 Task: Select Default skin tone.
Action: Mouse moved to (517, 135)
Screenshot: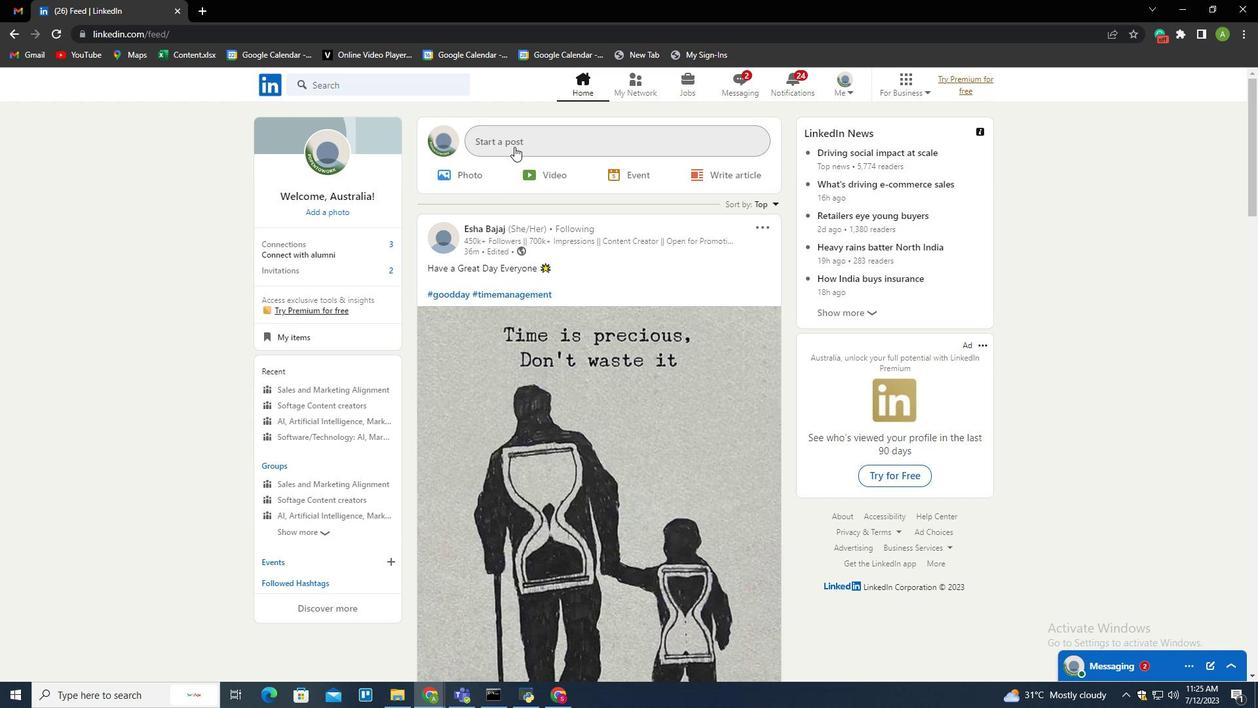 
Action: Mouse pressed left at (517, 135)
Screenshot: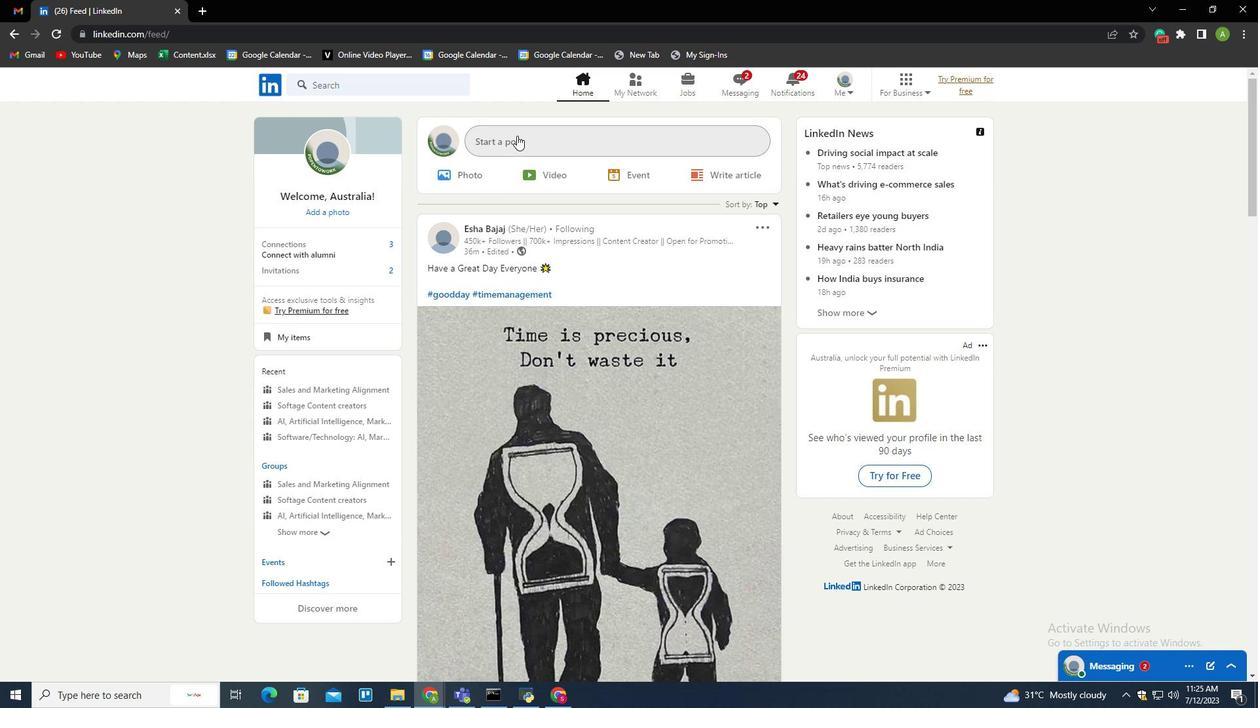 
Action: Mouse moved to (412, 348)
Screenshot: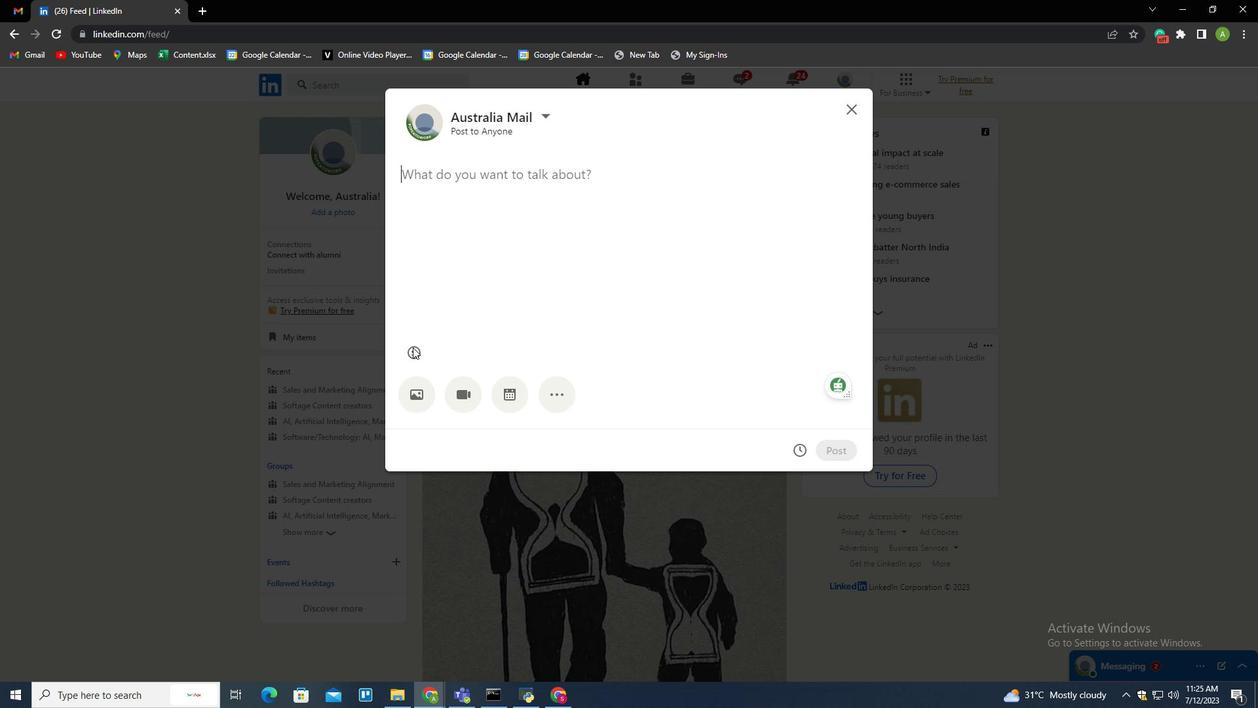 
Action: Mouse pressed left at (412, 348)
Screenshot: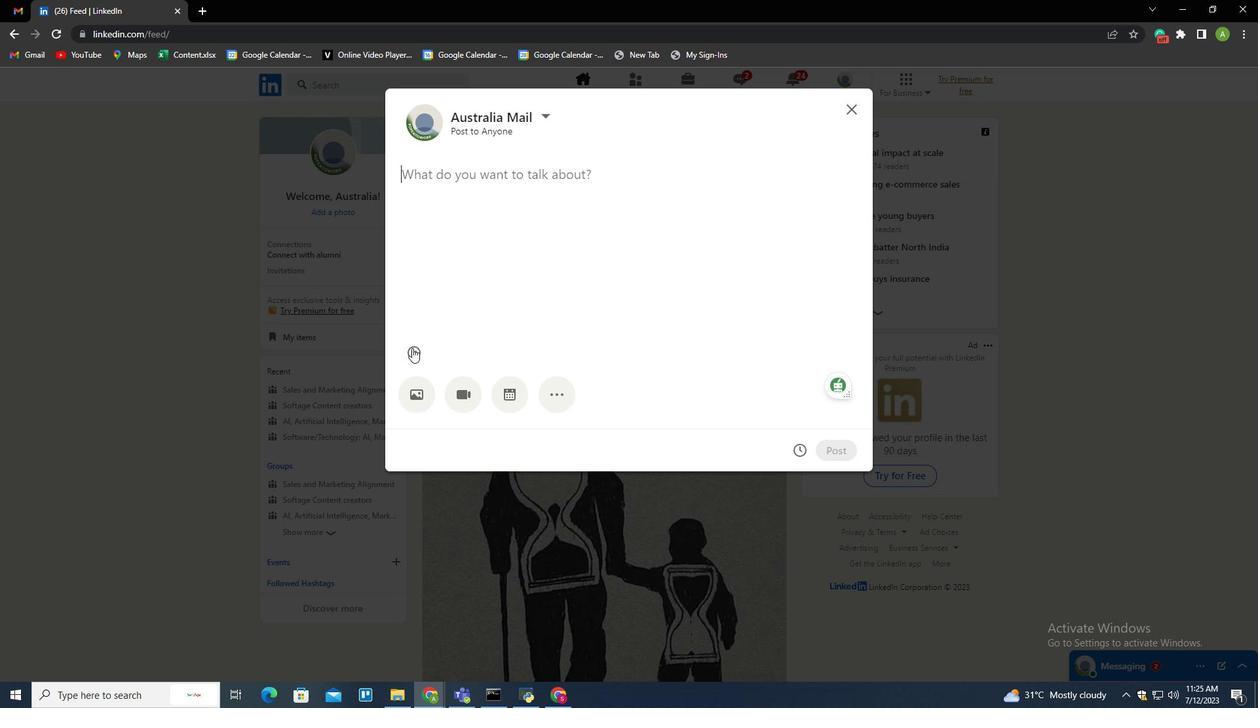 
Action: Mouse moved to (486, 384)
Screenshot: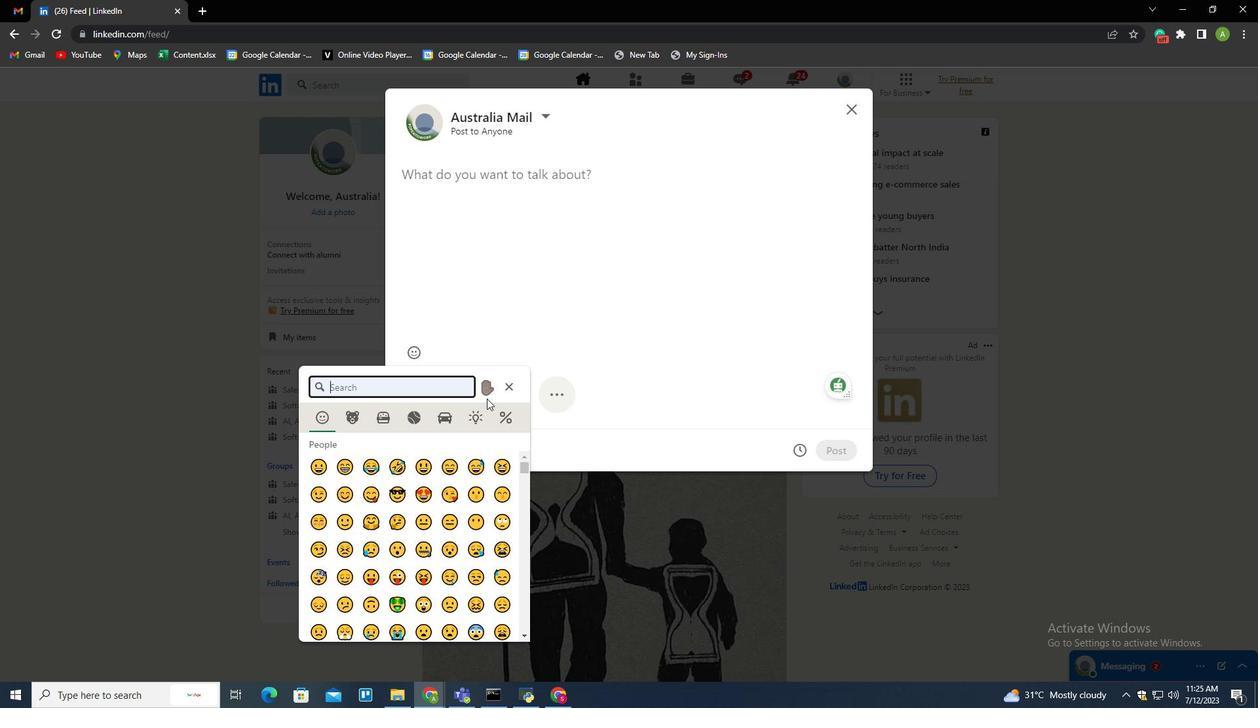 
Action: Mouse pressed left at (486, 384)
Screenshot: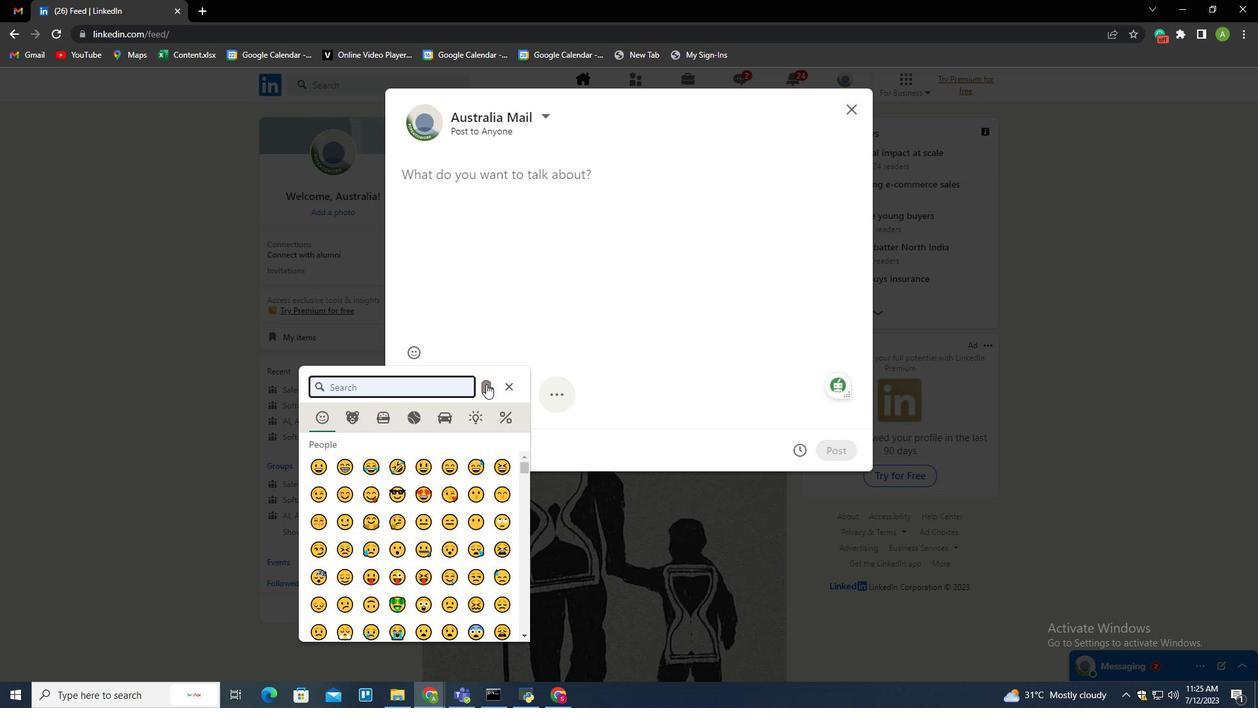 
Action: Mouse moved to (489, 415)
Screenshot: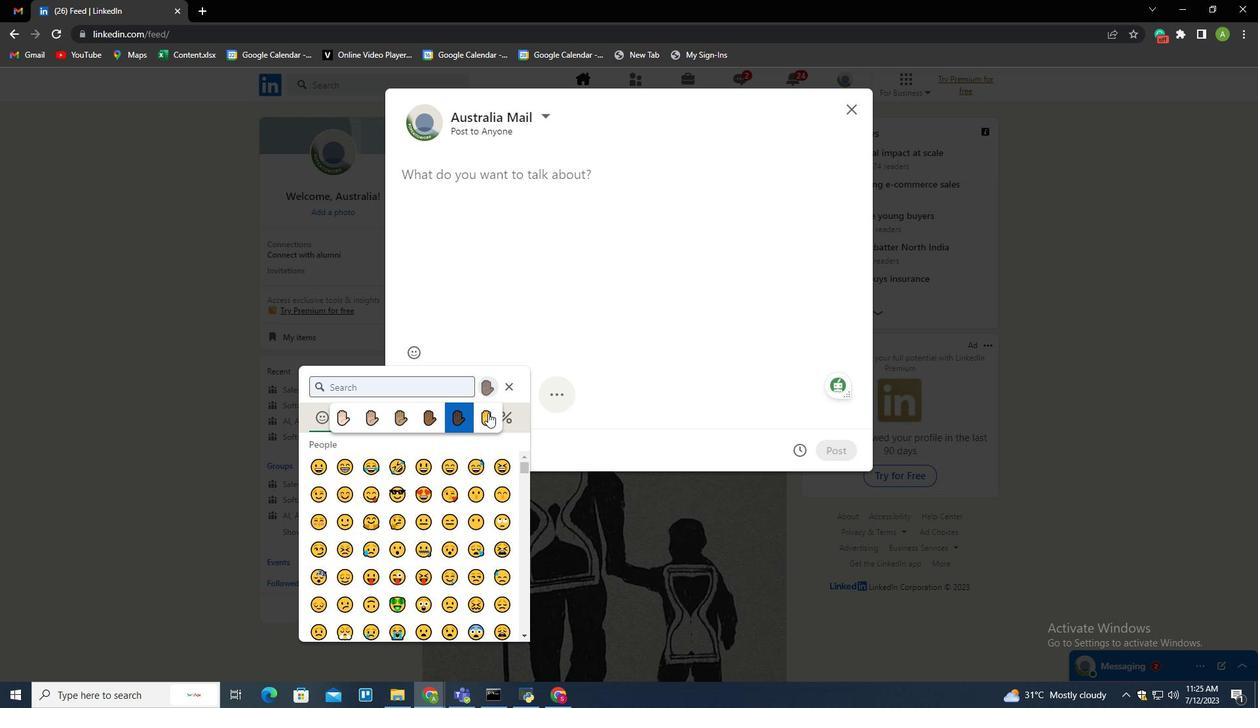 
Action: Mouse pressed left at (489, 415)
Screenshot: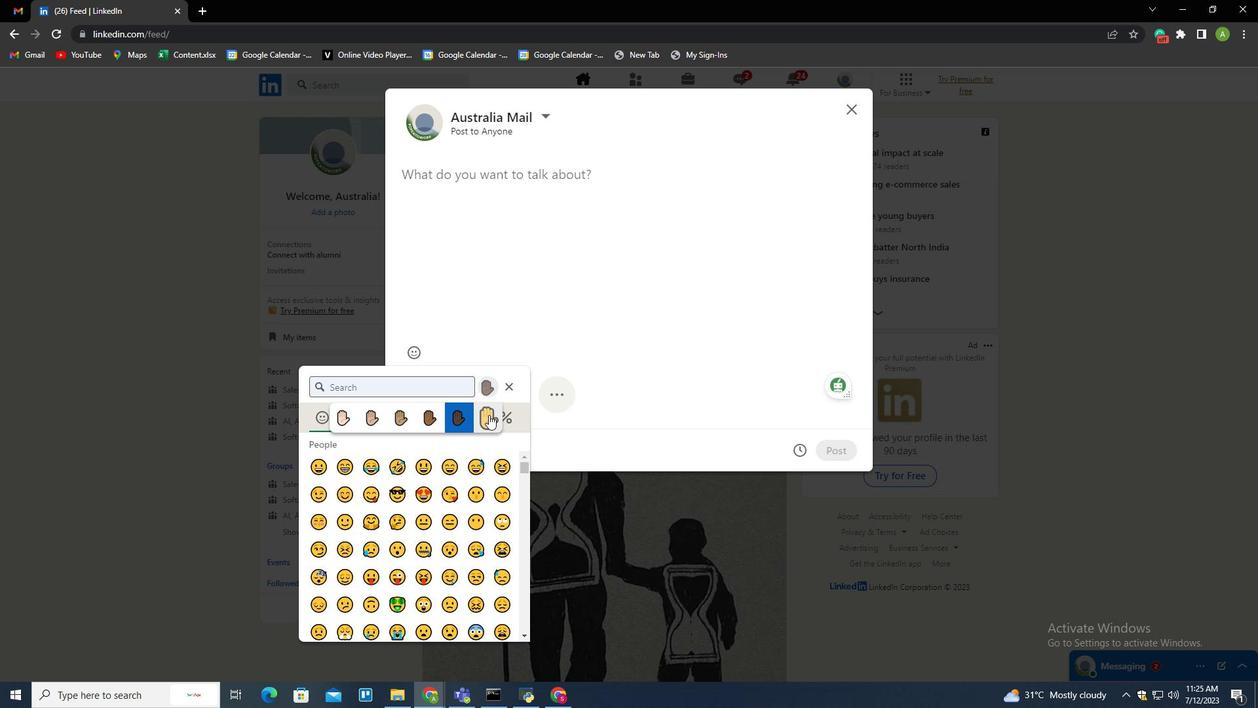 
Action: Mouse moved to (506, 312)
Screenshot: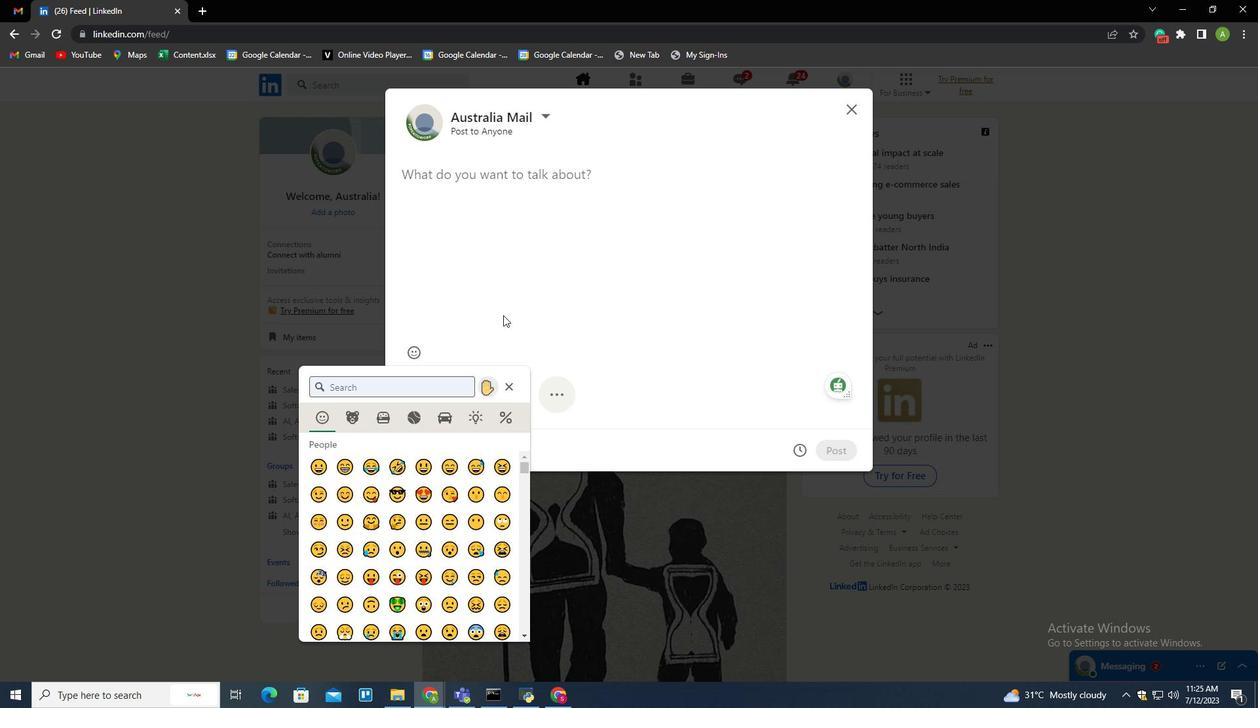 
